 Task: Add Cameron's Coffee Gold Roast Hawaiian Blend Coffee to the cart.
Action: Mouse pressed left at (18, 117)
Screenshot: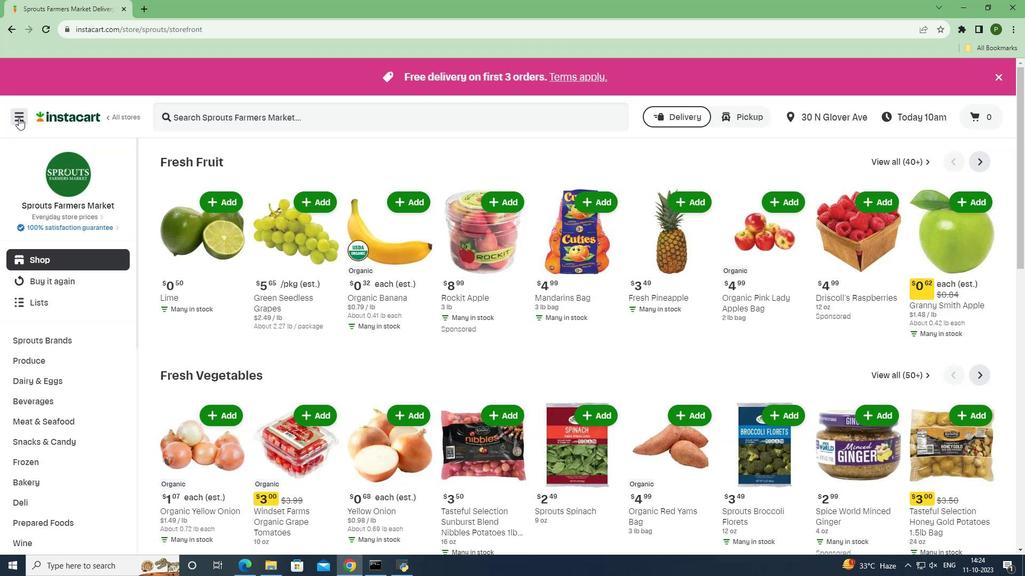 
Action: Mouse moved to (62, 283)
Screenshot: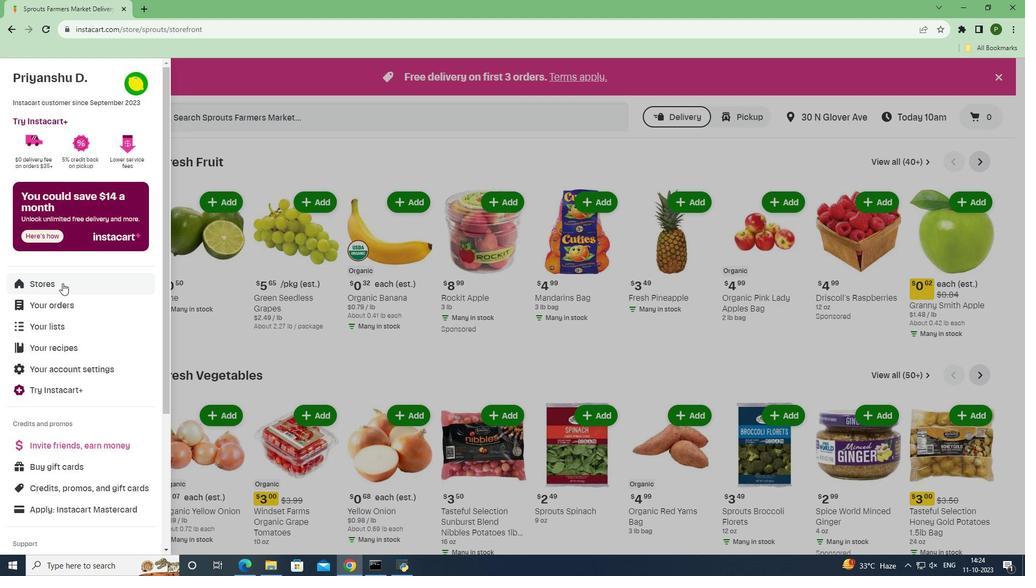
Action: Mouse pressed left at (62, 283)
Screenshot: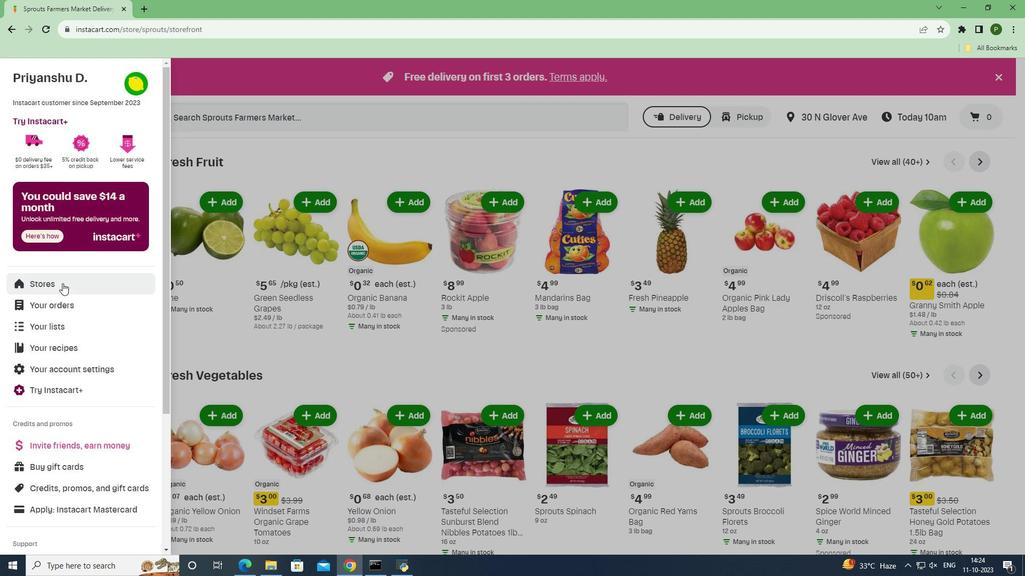 
Action: Mouse moved to (245, 115)
Screenshot: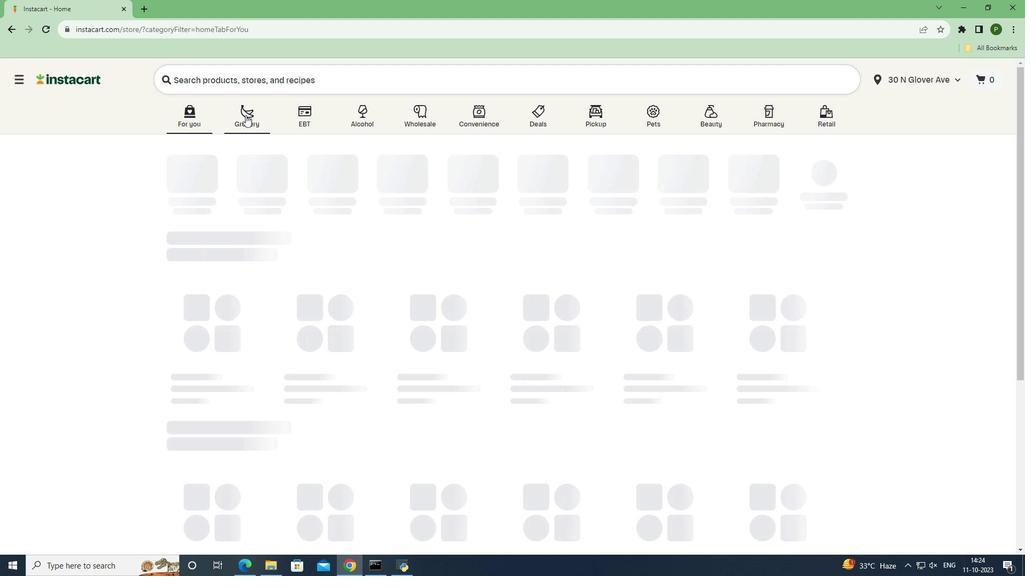 
Action: Mouse pressed left at (245, 115)
Screenshot: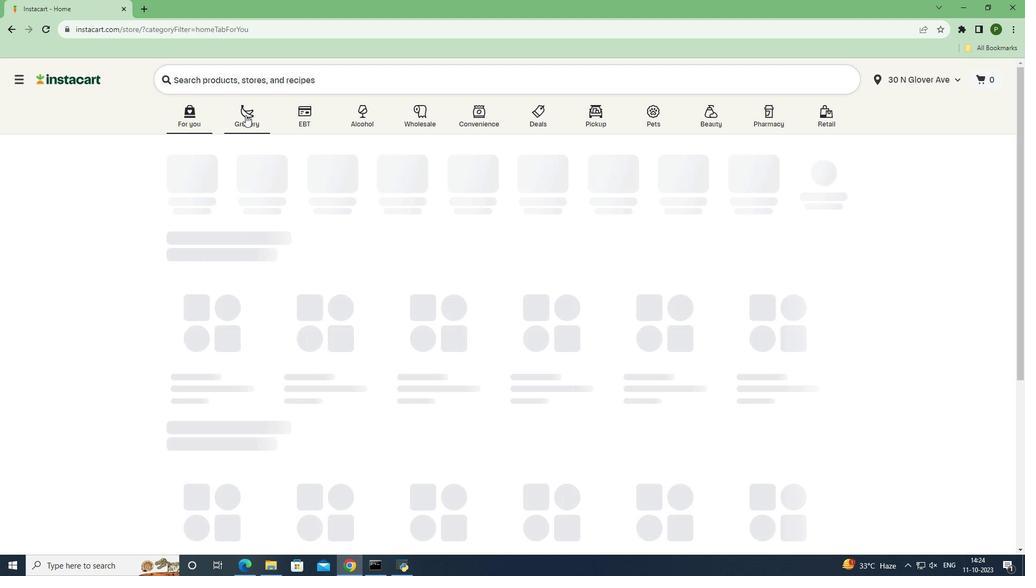 
Action: Mouse moved to (406, 238)
Screenshot: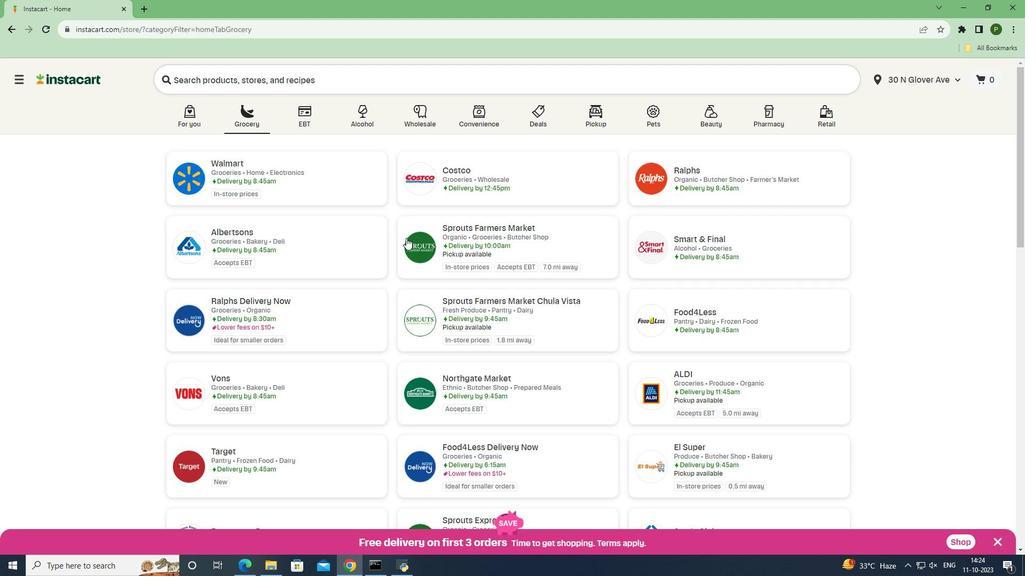 
Action: Mouse pressed left at (406, 238)
Screenshot: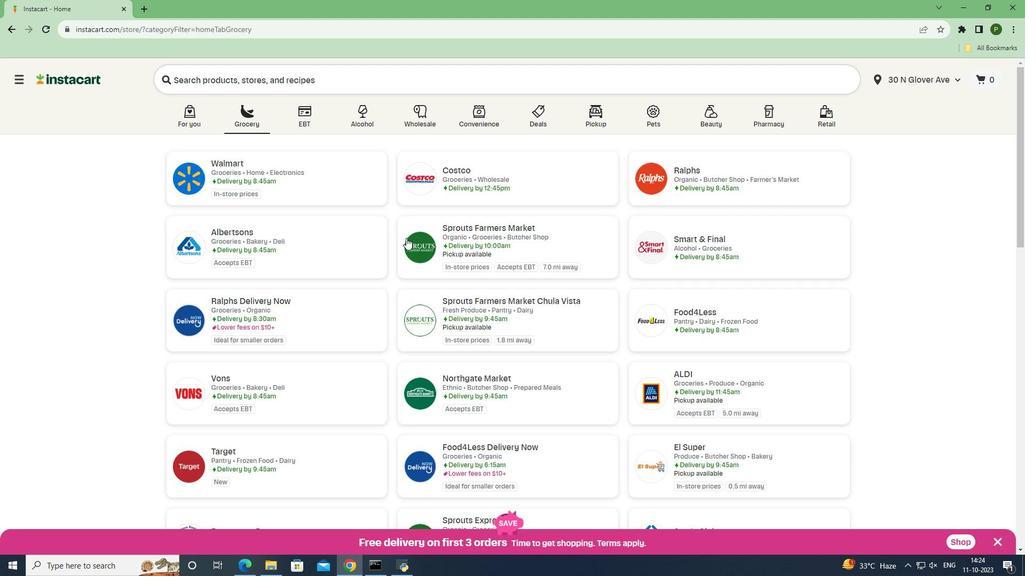 
Action: Mouse moved to (62, 400)
Screenshot: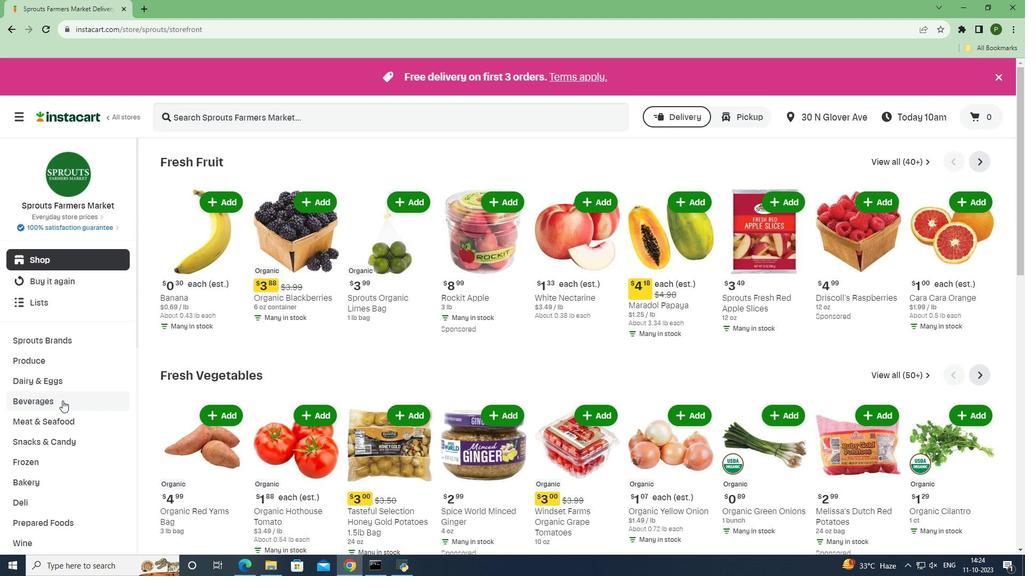 
Action: Mouse pressed left at (62, 400)
Screenshot: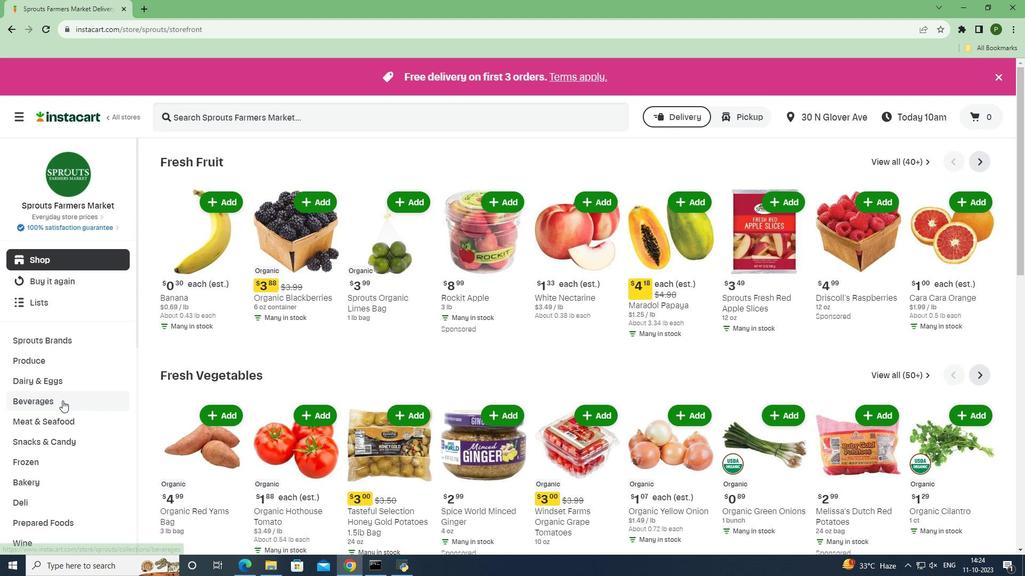 
Action: Mouse moved to (54, 459)
Screenshot: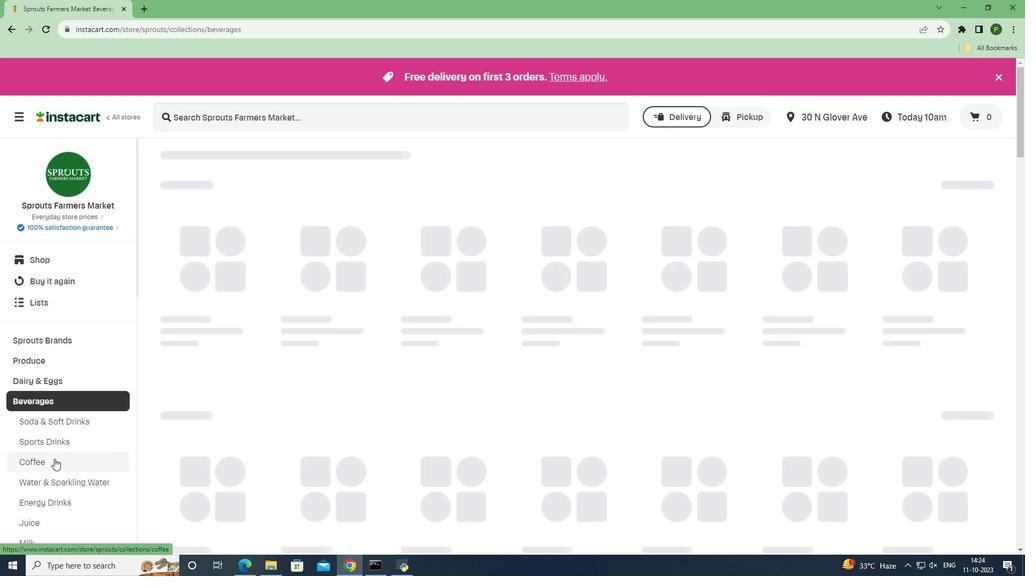 
Action: Mouse pressed left at (54, 459)
Screenshot: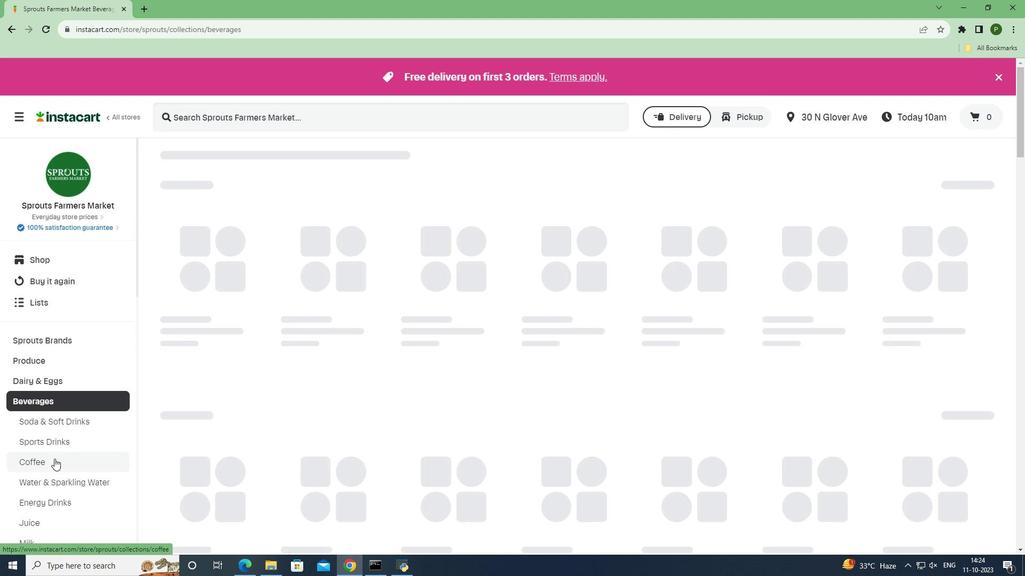 
Action: Mouse moved to (258, 119)
Screenshot: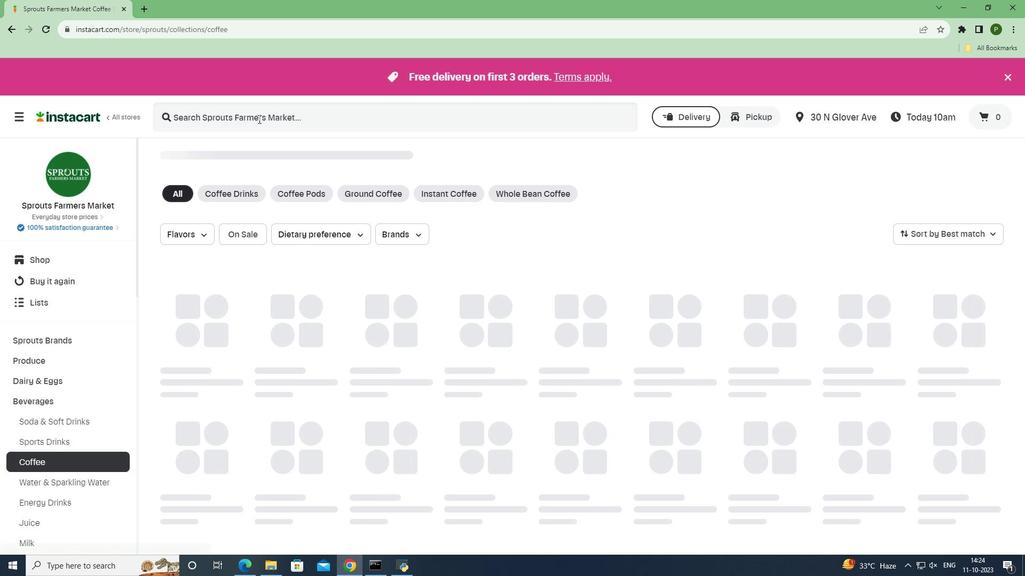
Action: Mouse pressed left at (258, 119)
Screenshot: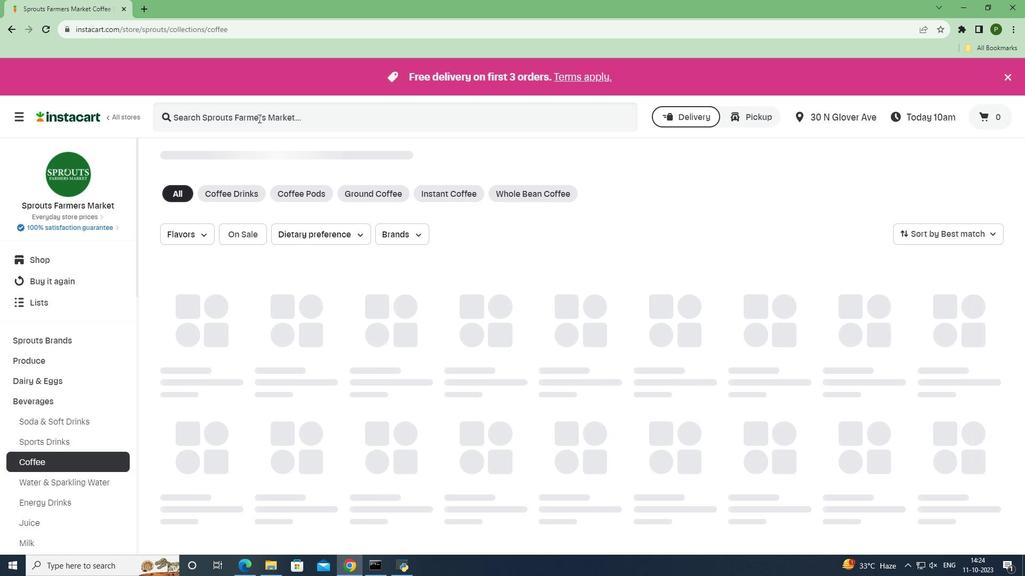 
Action: Mouse moved to (258, 118)
Screenshot: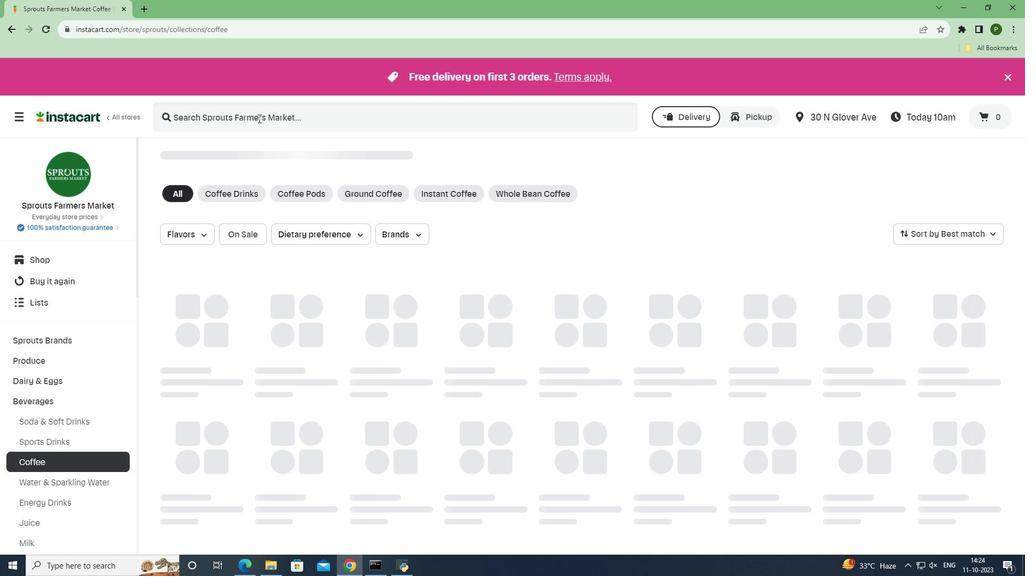 
Action: Key pressed <Key.caps_lock>C<Key.caps_lock>ameron's<Key.space><Key.caps_lock>C<Key.caps_lock>offee<Key.space><Key.caps_lock>G<Key.caps_lock>old<Key.space><Key.caps_lock>R<Key.caps_lock>oast<Key.space><Key.caps_lock>H<Key.caps_lock>awaiian<Key.space><Key.caps_lock>B<Key.caps_lock>lend<Key.space><Key.caps_lock>C<Key.caps_lock>offee<Key.enter>
Screenshot: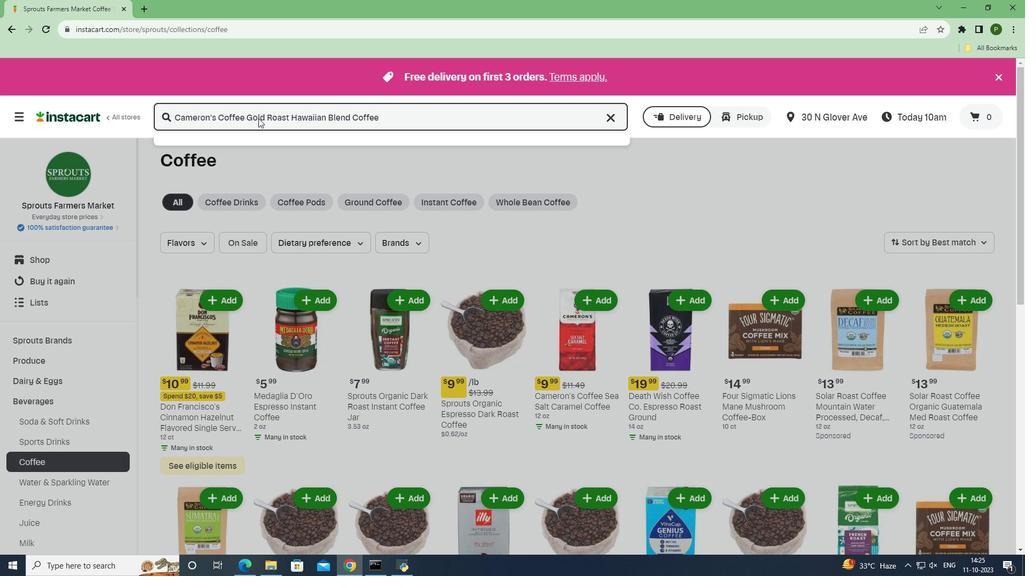 
Action: Mouse moved to (290, 229)
Screenshot: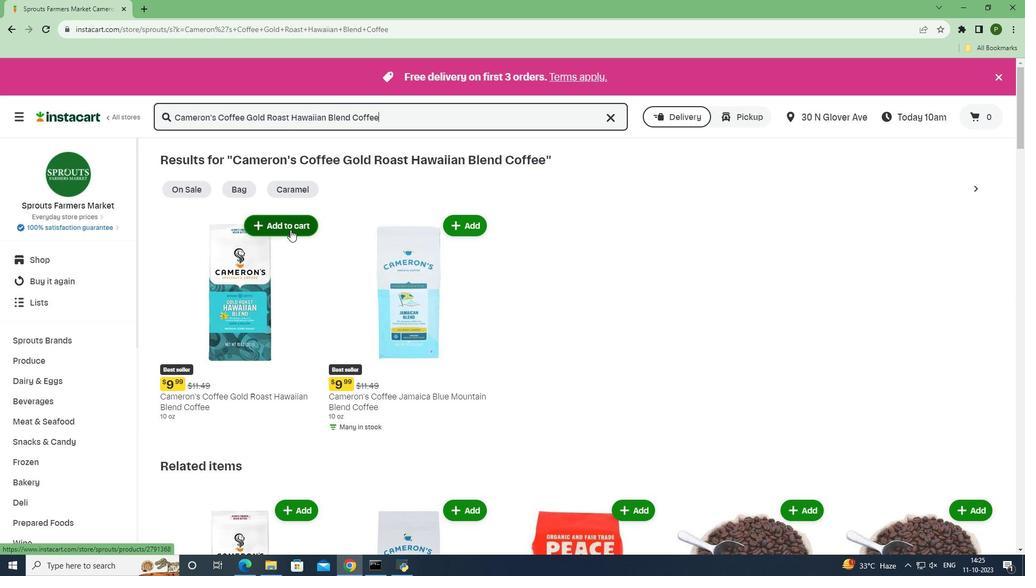 
Action: Mouse pressed left at (290, 229)
Screenshot: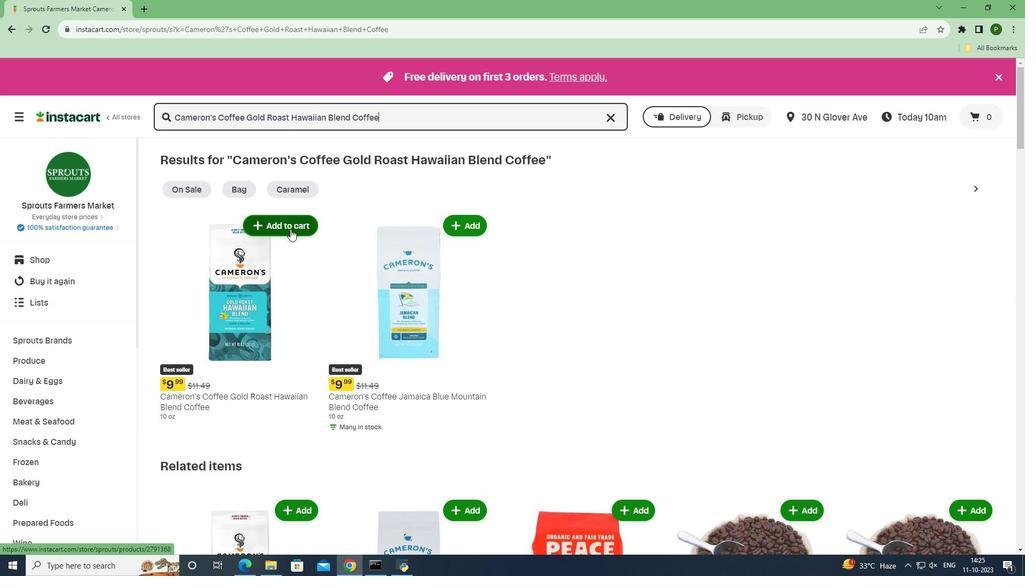 
Action: Mouse moved to (312, 263)
Screenshot: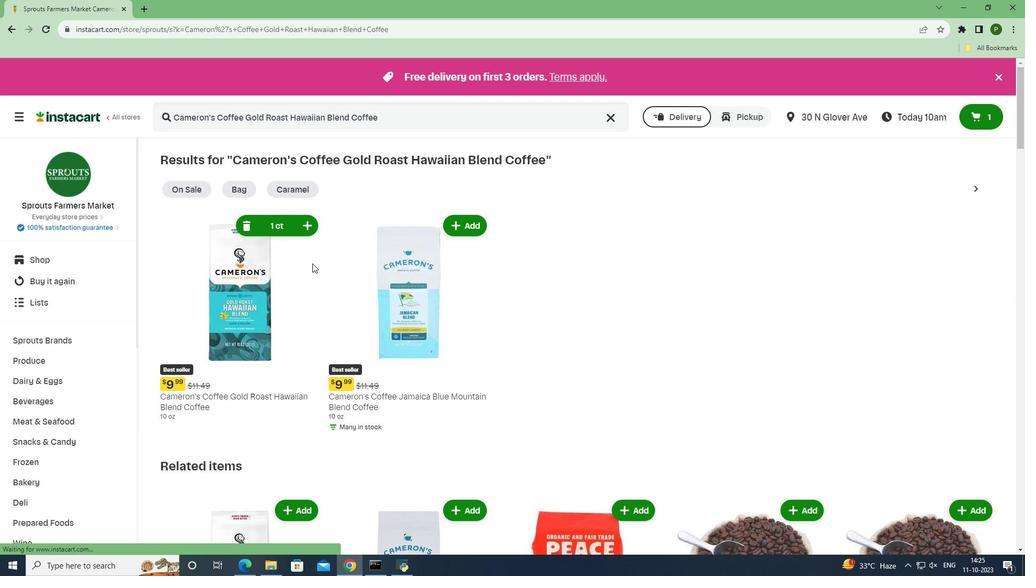
